 Task: Open Card Card0000000051 in Board Board0000000013 in Workspace WS0000000005 in Trello. Add Member Email0000000019 to Card Card0000000051 in Board Board0000000013 in Workspace WS0000000005 in Trello. Add Orange Label titled Label0000000051 to Card Card0000000051 in Board Board0000000013 in Workspace WS0000000005 in Trello. Add Checklist CL0000000051 to Card Card0000000051 in Board Board0000000013 in Workspace WS0000000005 in Trello. Add Dates with Start Date as Jun 01 2023 and Due Date as Jun 30 2023 to Card Card0000000051 in Board Board0000000013 in Workspace WS0000000005 in Trello
Action: Mouse moved to (532, 38)
Screenshot: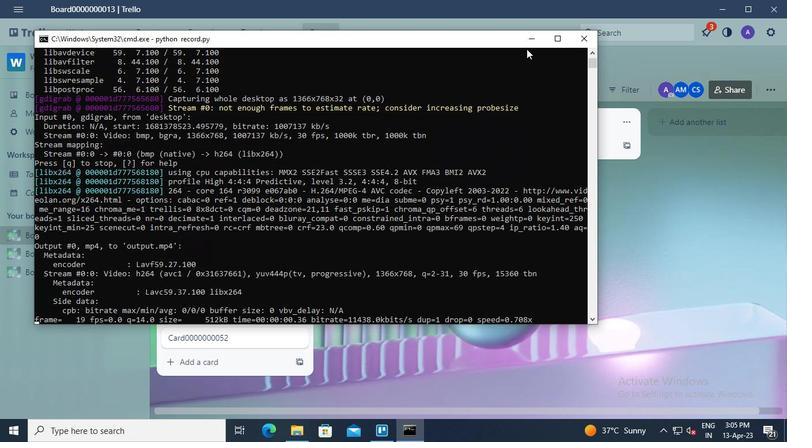 
Action: Mouse pressed left at (532, 38)
Screenshot: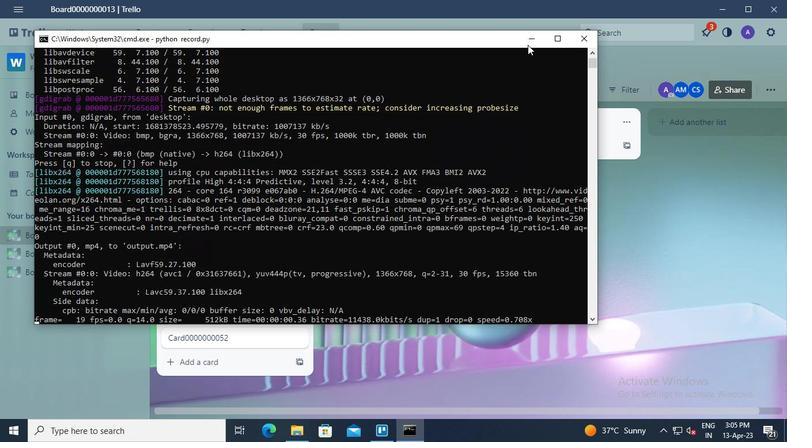 
Action: Mouse moved to (225, 318)
Screenshot: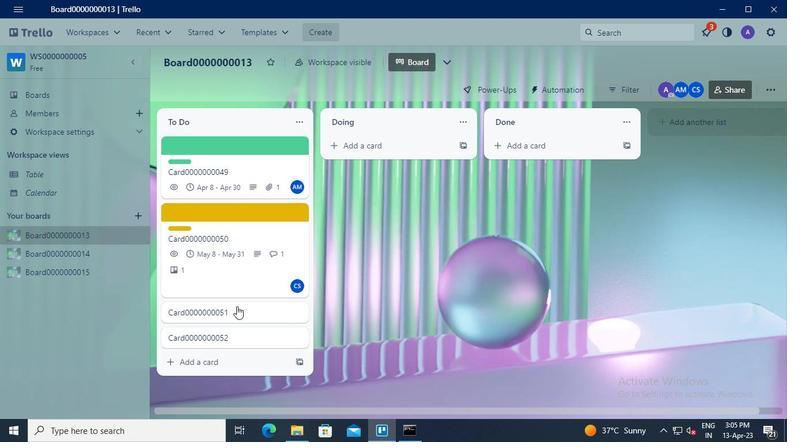 
Action: Mouse pressed left at (225, 318)
Screenshot: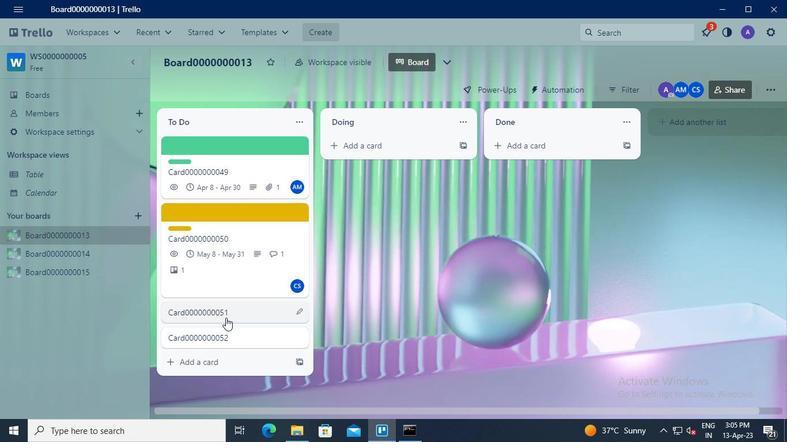 
Action: Mouse moved to (539, 149)
Screenshot: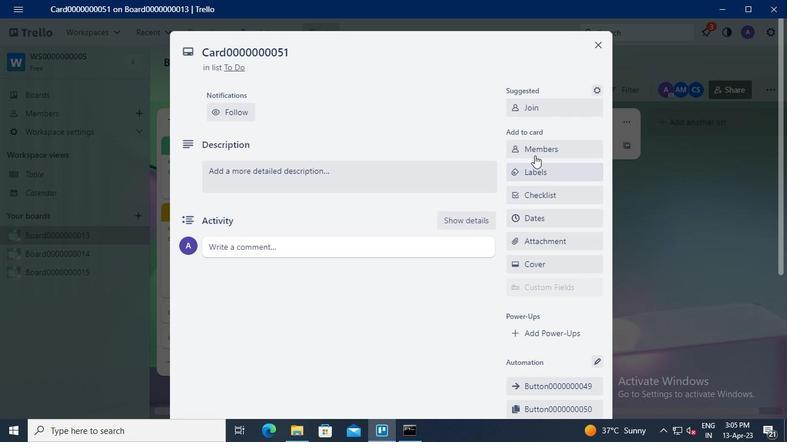 
Action: Mouse pressed left at (539, 149)
Screenshot: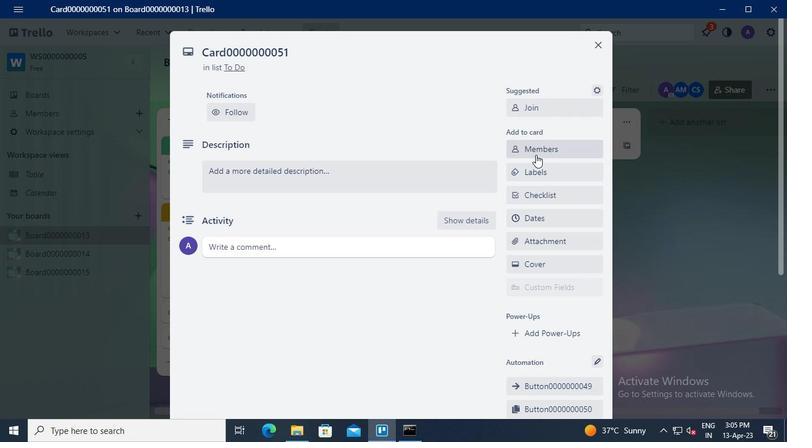 
Action: Mouse moved to (476, 121)
Screenshot: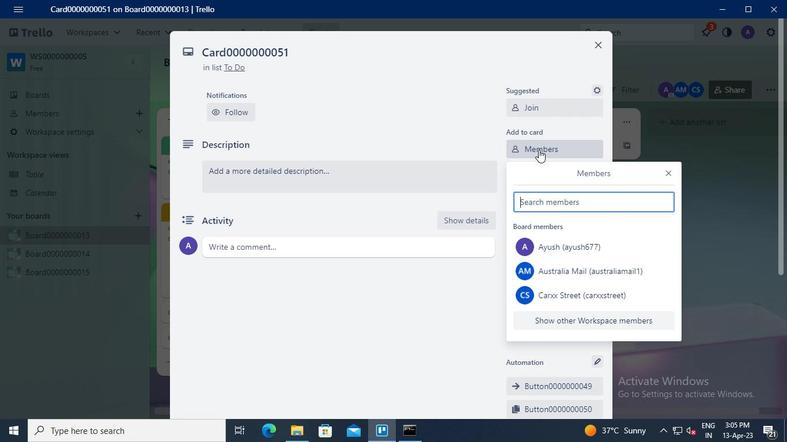 
Action: Keyboard Key.shift
Screenshot: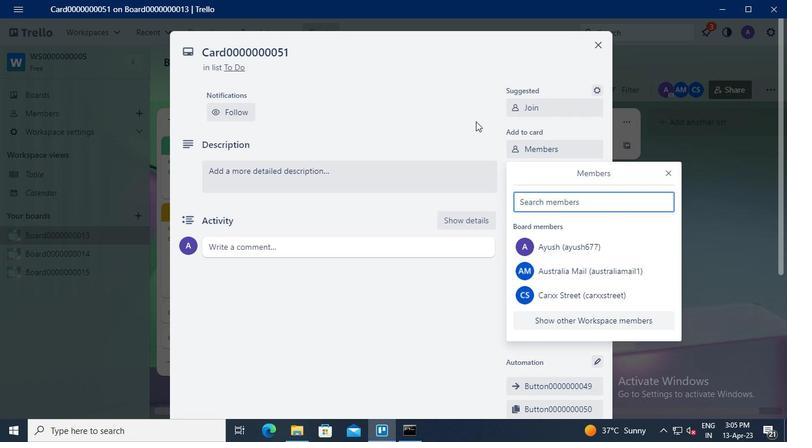 
Action: Keyboard P
Screenshot: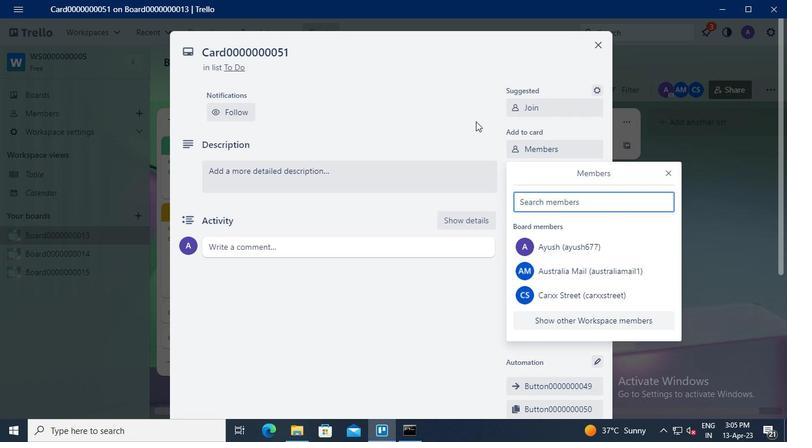 
Action: Keyboard a
Screenshot: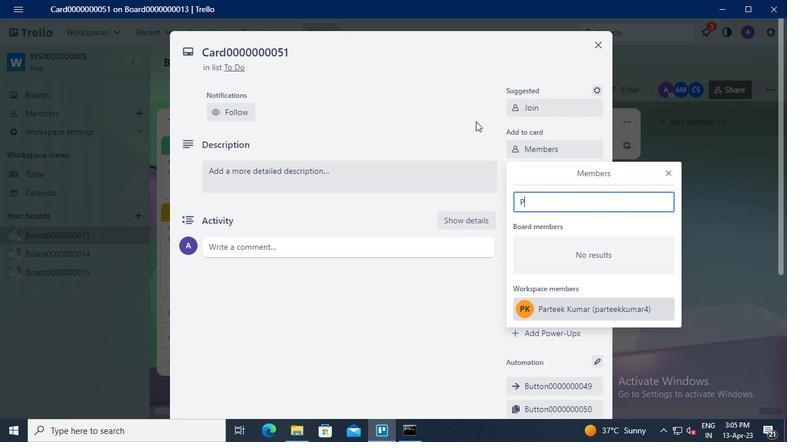 
Action: Keyboard r
Screenshot: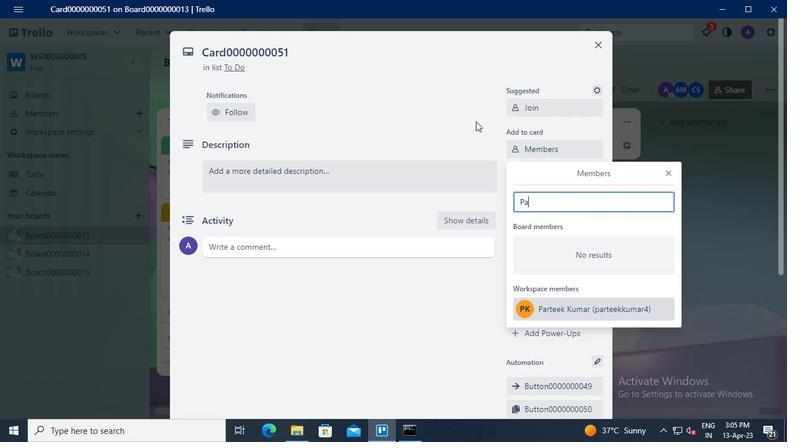 
Action: Keyboard t
Screenshot: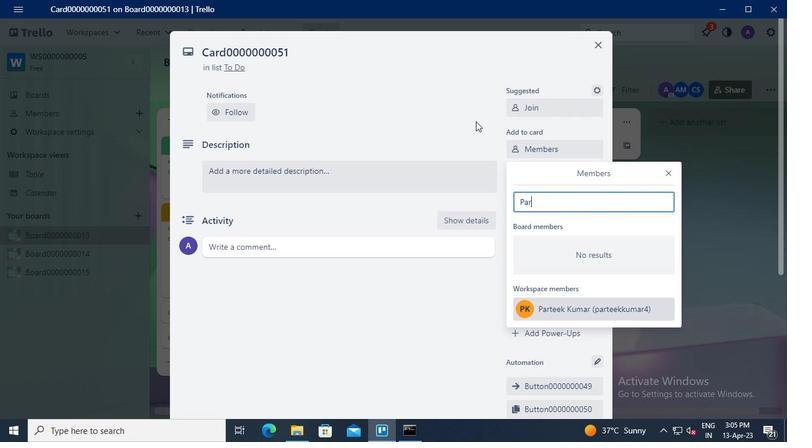 
Action: Keyboard e
Screenshot: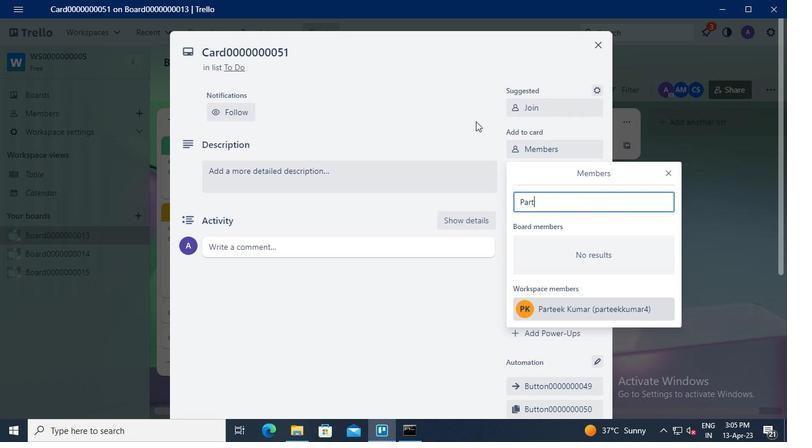 
Action: Keyboard e
Screenshot: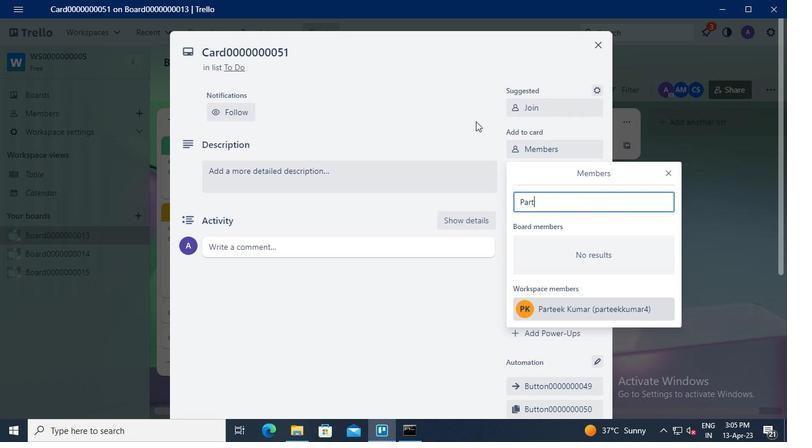 
Action: Keyboard k
Screenshot: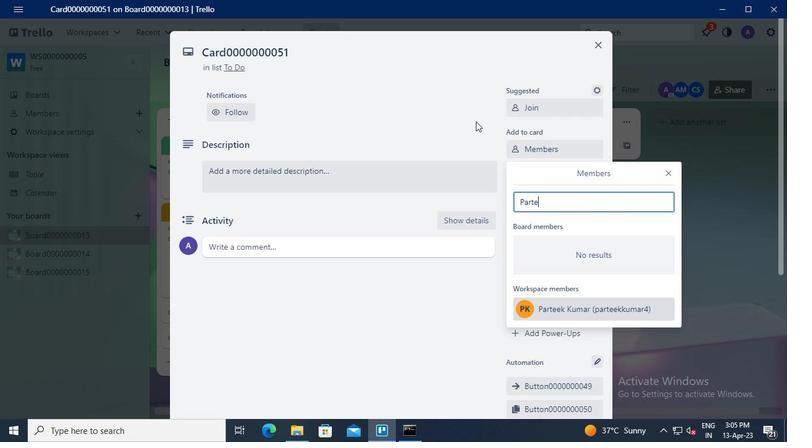 
Action: Mouse moved to (544, 306)
Screenshot: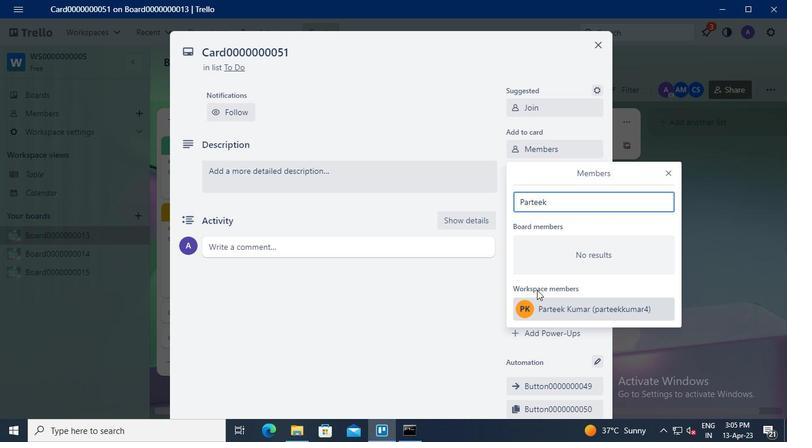 
Action: Mouse pressed left at (544, 306)
Screenshot: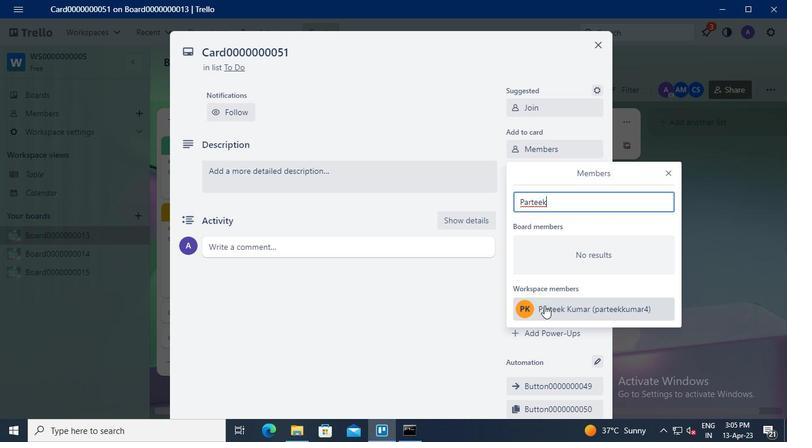 
Action: Mouse moved to (670, 171)
Screenshot: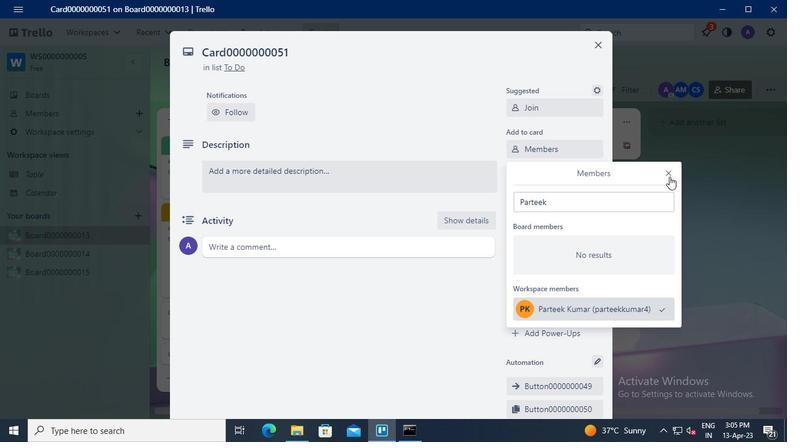 
Action: Mouse pressed left at (670, 171)
Screenshot: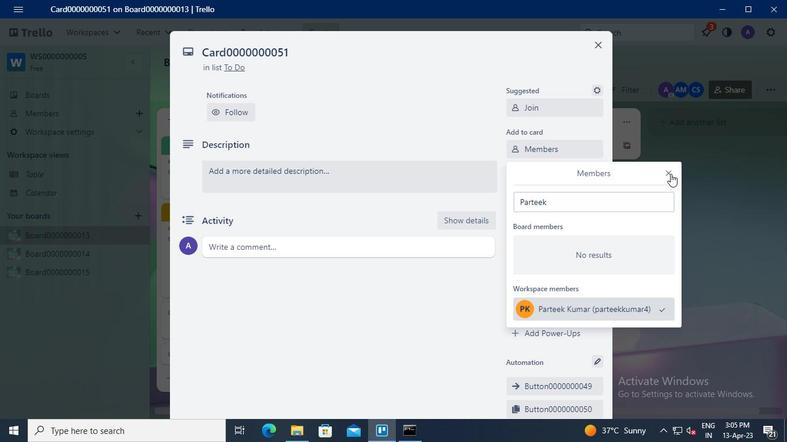 
Action: Mouse moved to (580, 169)
Screenshot: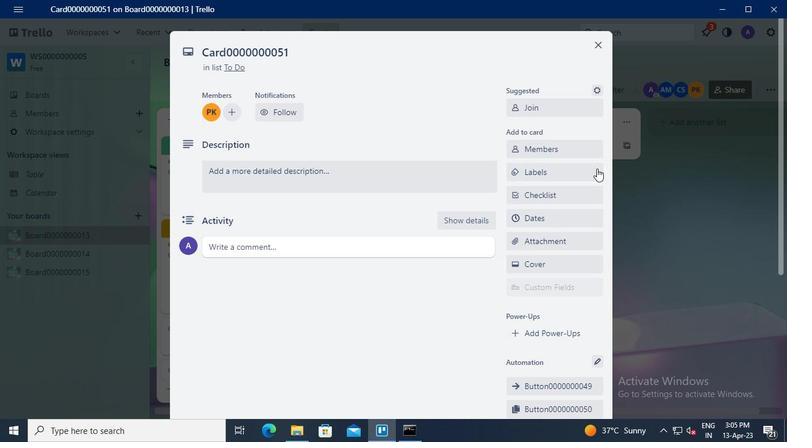 
Action: Mouse pressed left at (580, 169)
Screenshot: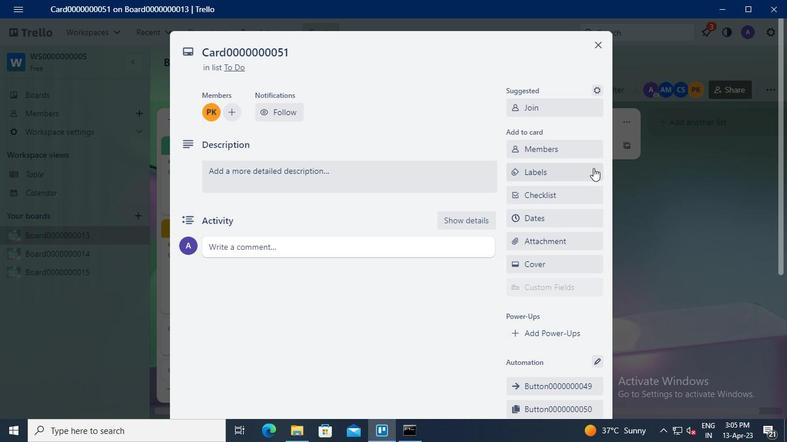 
Action: Mouse moved to (613, 301)
Screenshot: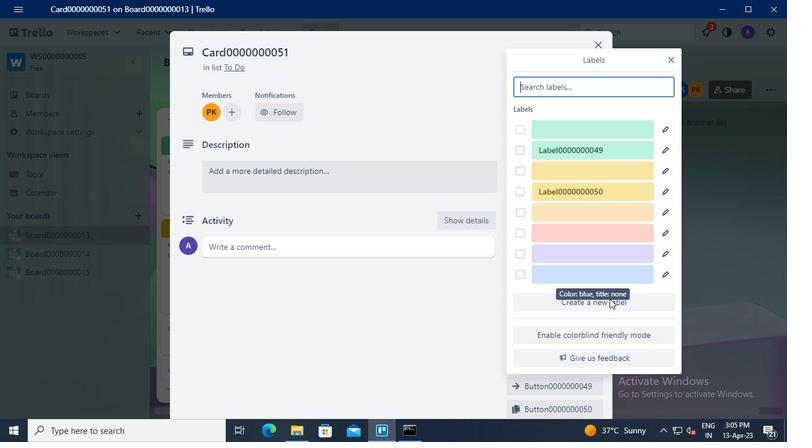 
Action: Mouse pressed left at (613, 301)
Screenshot: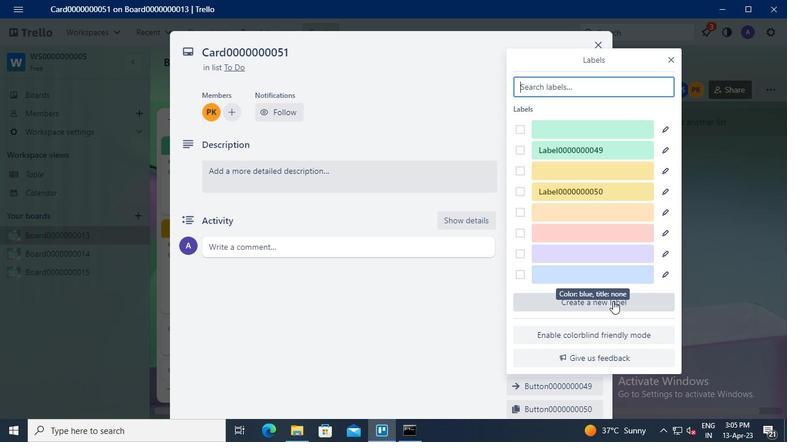 
Action: Mouse moved to (558, 170)
Screenshot: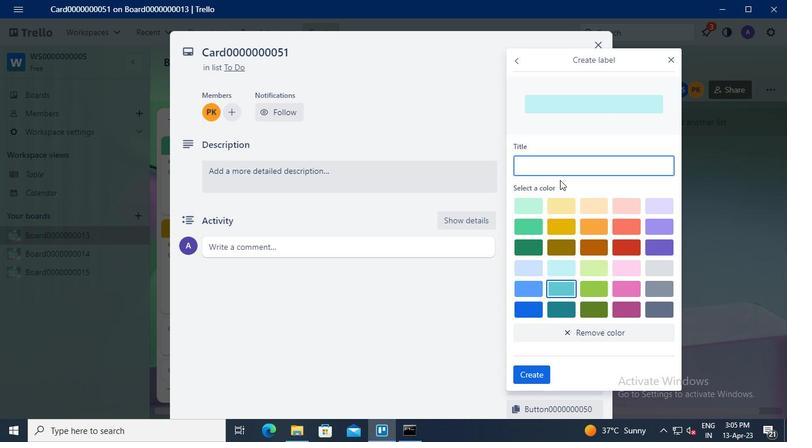 
Action: Mouse pressed left at (558, 170)
Screenshot: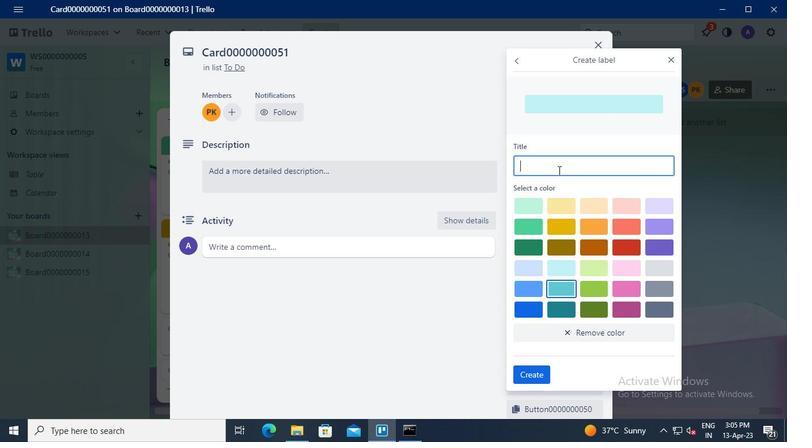 
Action: Keyboard Key.shift
Screenshot: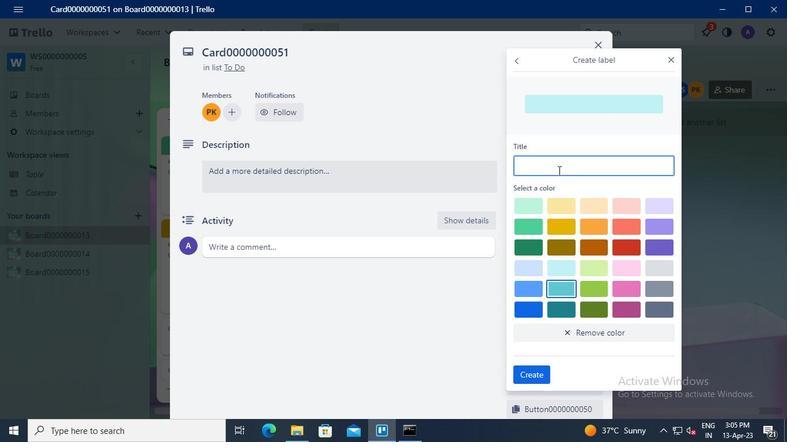 
Action: Keyboard L
Screenshot: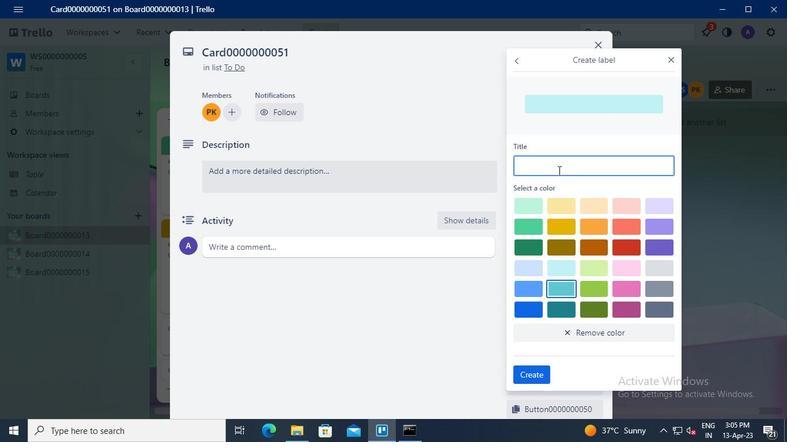 
Action: Keyboard a
Screenshot: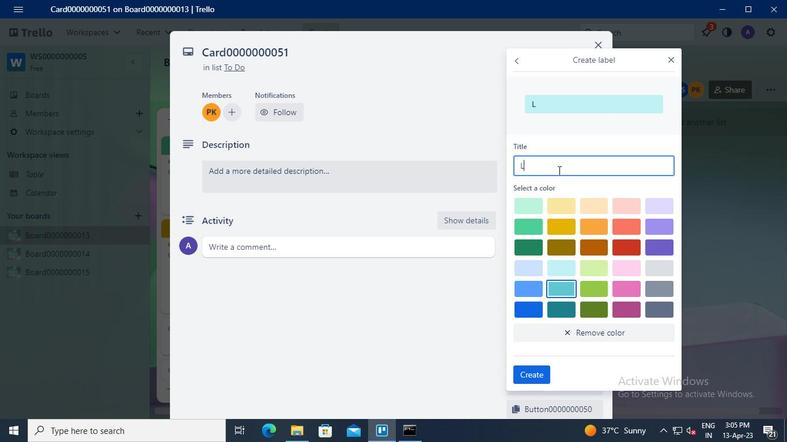 
Action: Keyboard b
Screenshot: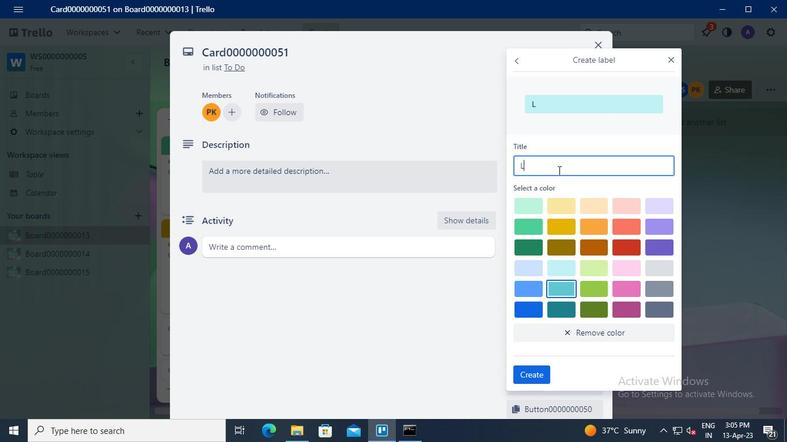 
Action: Keyboard e
Screenshot: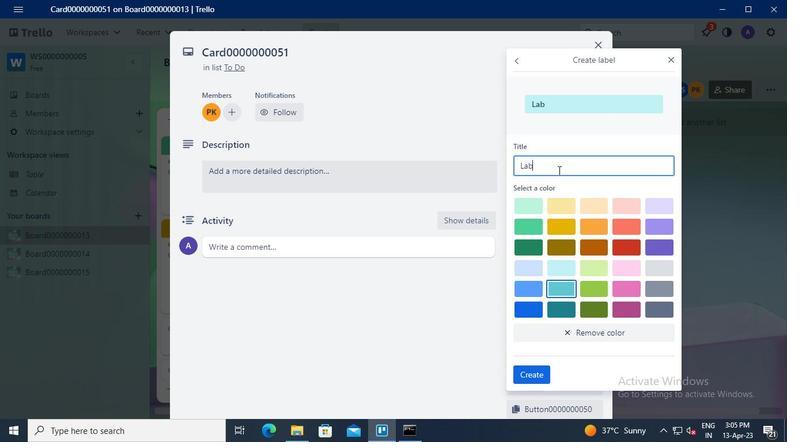 
Action: Keyboard l
Screenshot: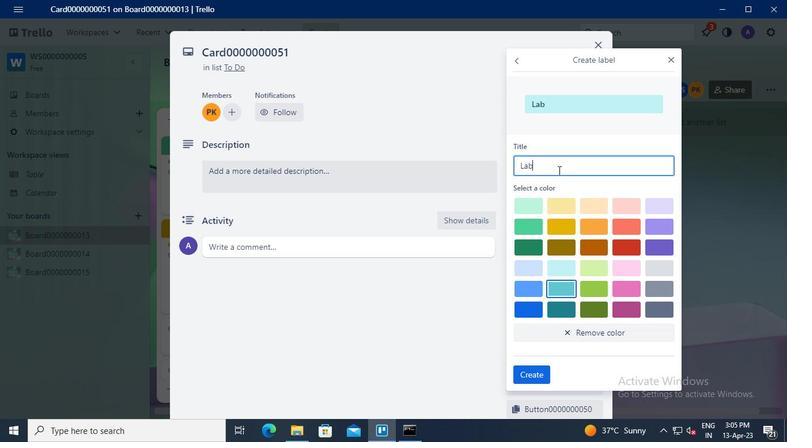 
Action: Keyboard <96>
Screenshot: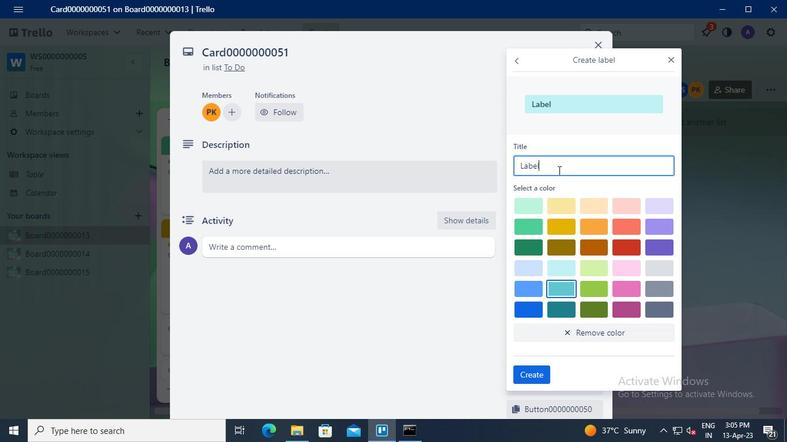 
Action: Keyboard <96>
Screenshot: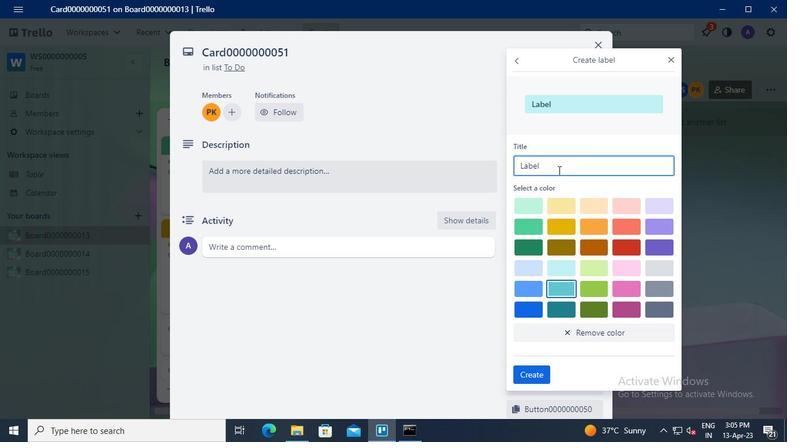 
Action: Keyboard <96>
Screenshot: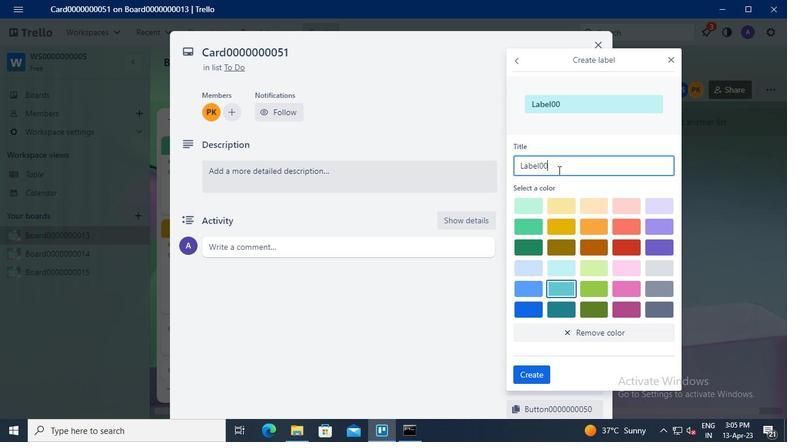 
Action: Keyboard <96>
Screenshot: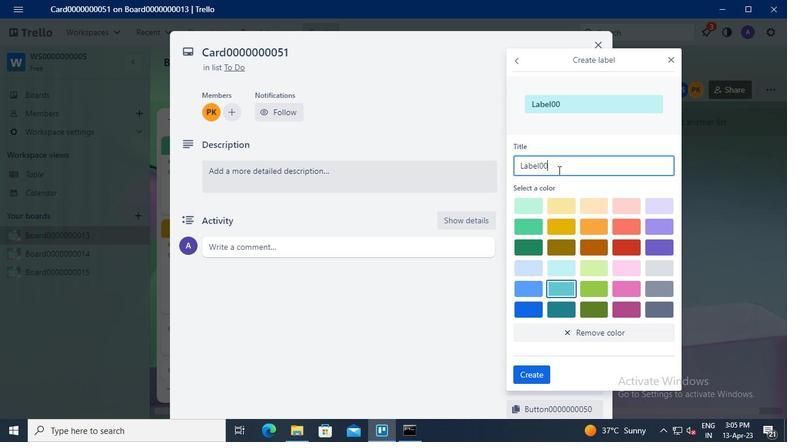 
Action: Keyboard <96>
Screenshot: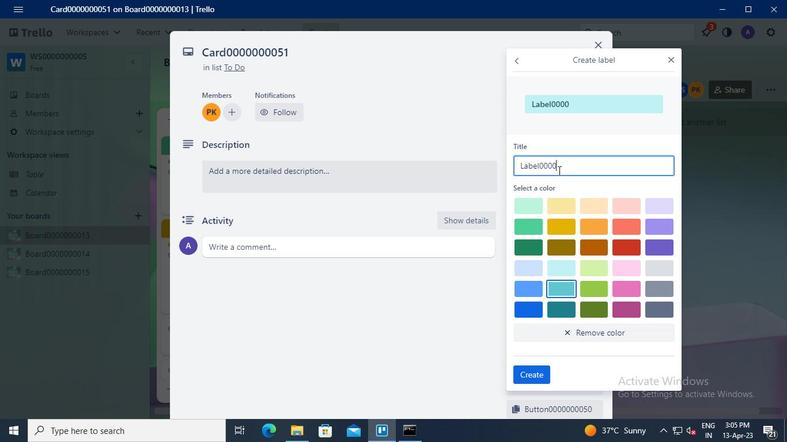 
Action: Keyboard <96>
Screenshot: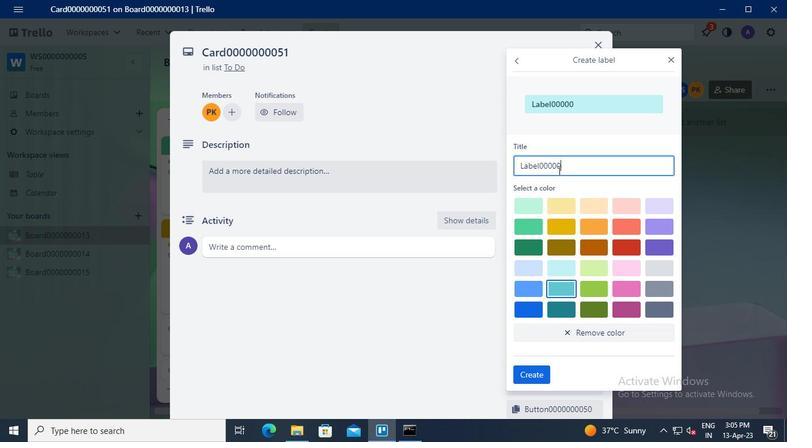 
Action: Keyboard <96>
Screenshot: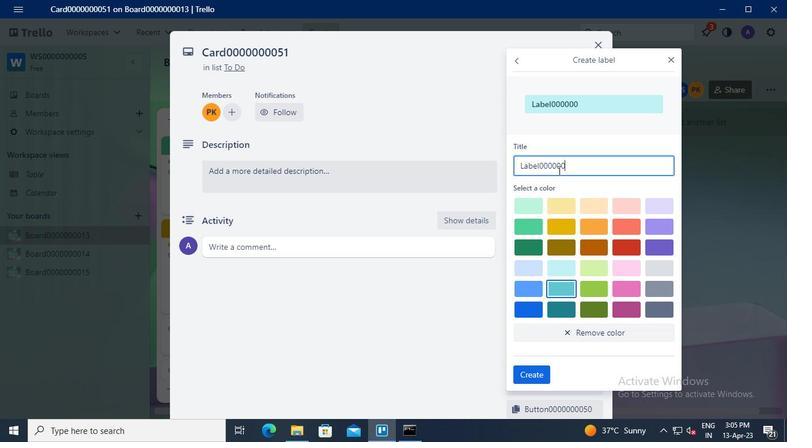 
Action: Keyboard <96>
Screenshot: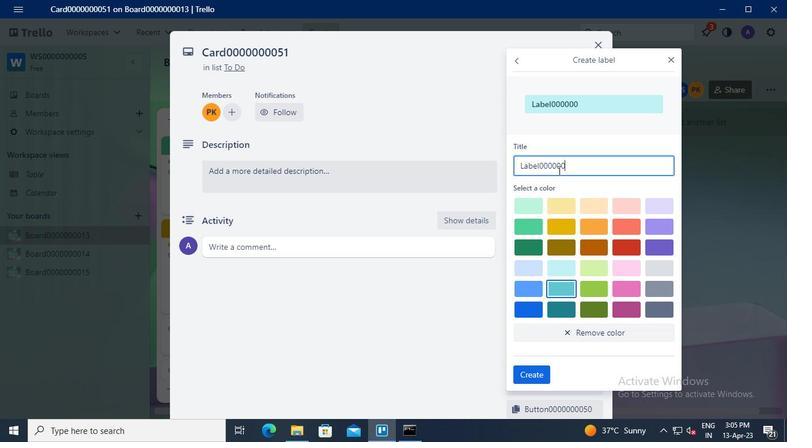 
Action: Keyboard <101>
Screenshot: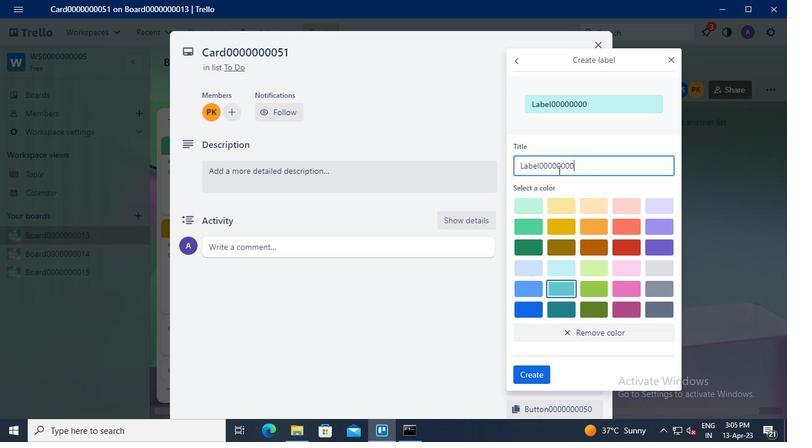 
Action: Keyboard <97>
Screenshot: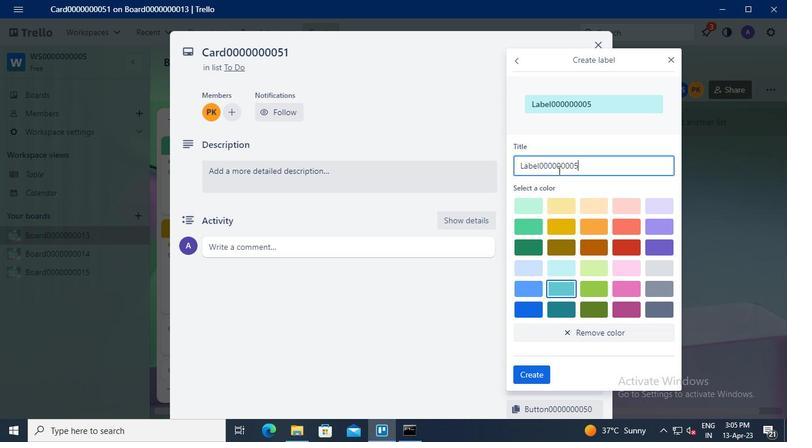 
Action: Mouse moved to (595, 225)
Screenshot: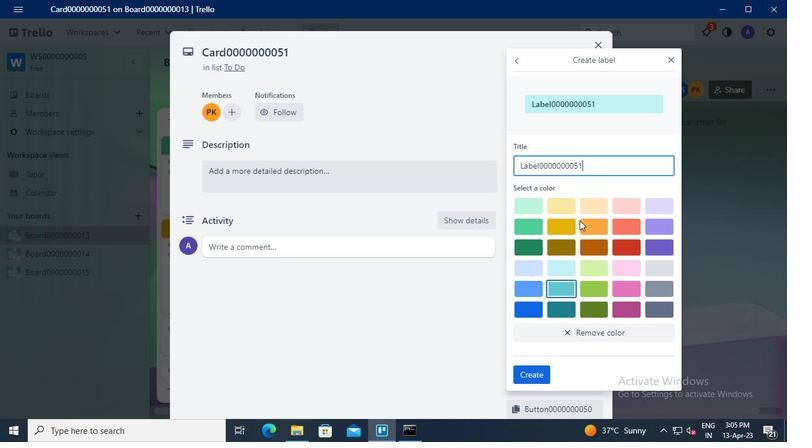 
Action: Mouse pressed left at (595, 225)
Screenshot: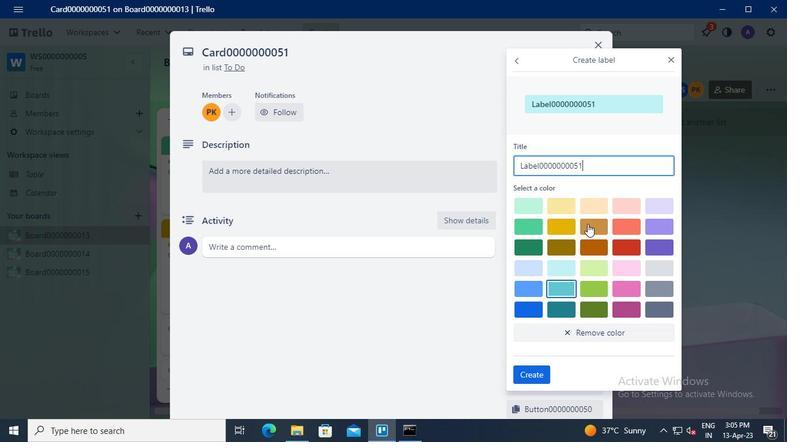
Action: Mouse moved to (538, 372)
Screenshot: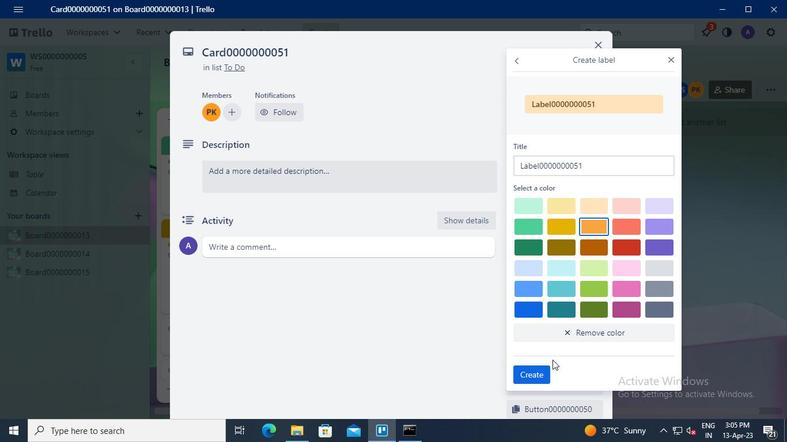 
Action: Mouse pressed left at (538, 372)
Screenshot: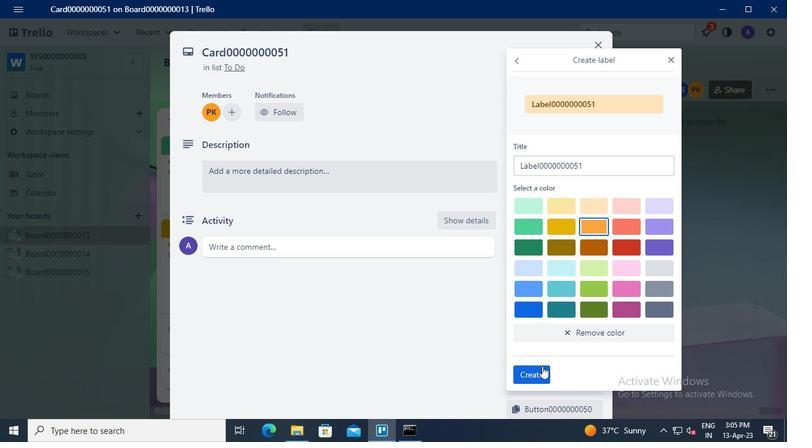 
Action: Mouse moved to (672, 61)
Screenshot: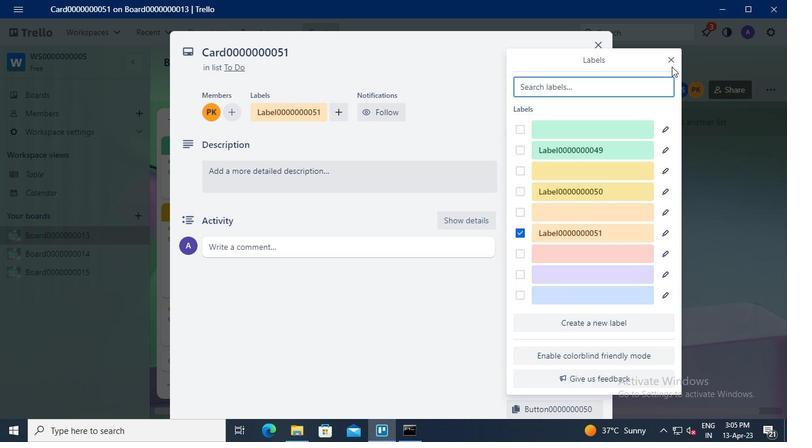 
Action: Mouse pressed left at (672, 61)
Screenshot: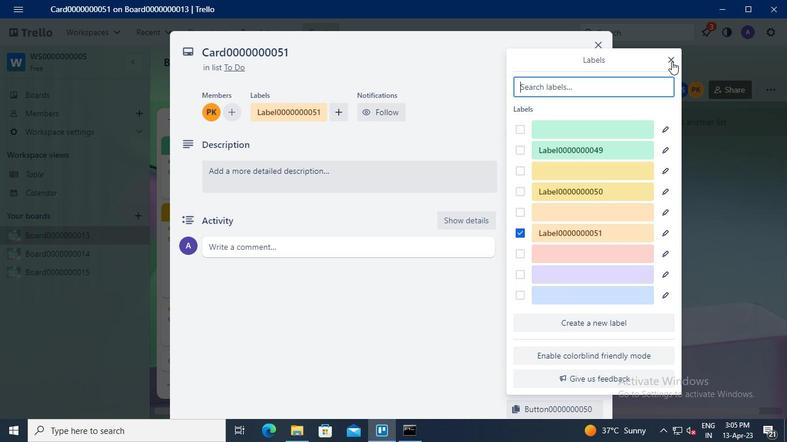 
Action: Mouse moved to (555, 191)
Screenshot: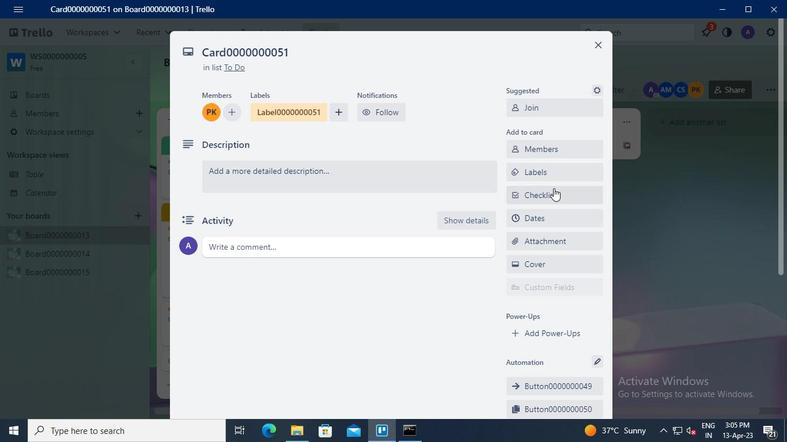 
Action: Mouse pressed left at (555, 191)
Screenshot: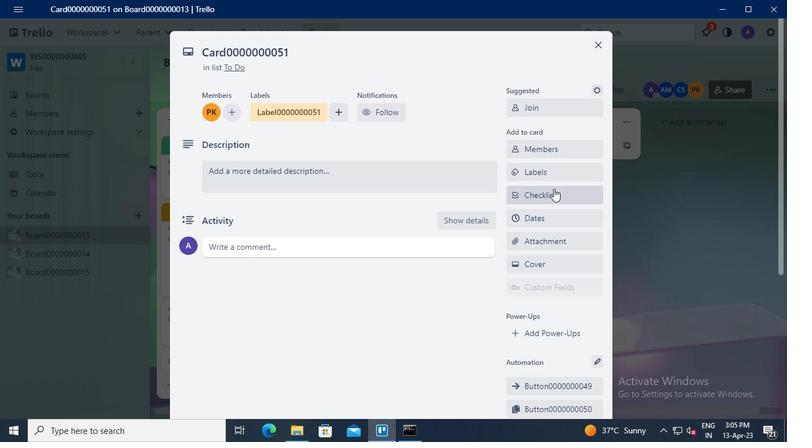 
Action: Keyboard Key.shift
Screenshot: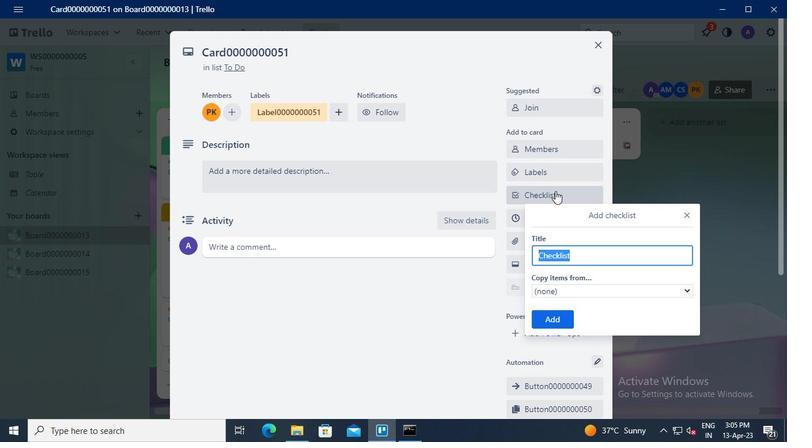 
Action: Keyboard C
Screenshot: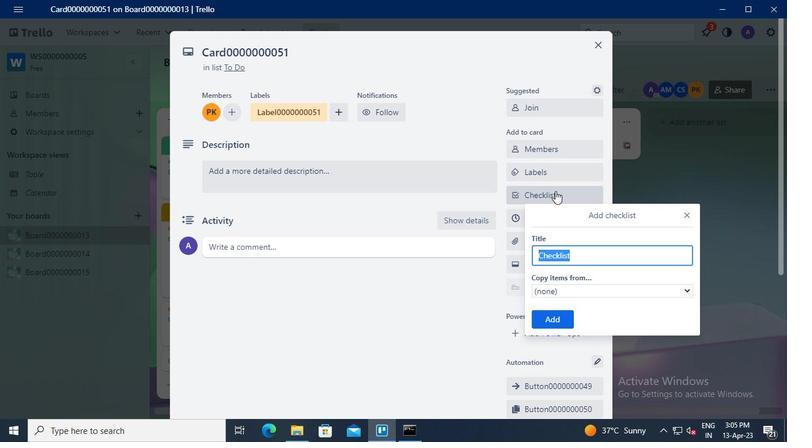 
Action: Keyboard L
Screenshot: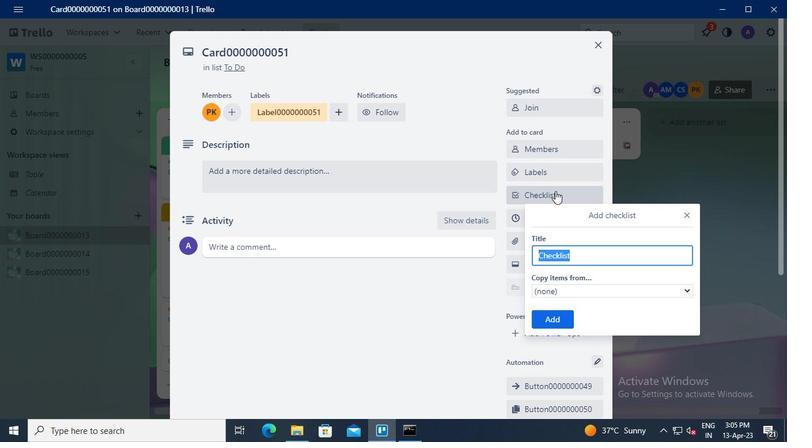 
Action: Keyboard <96>
Screenshot: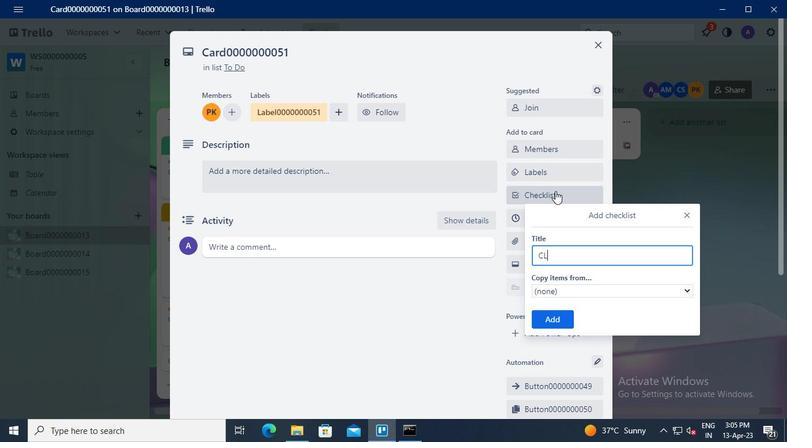 
Action: Keyboard <96>
Screenshot: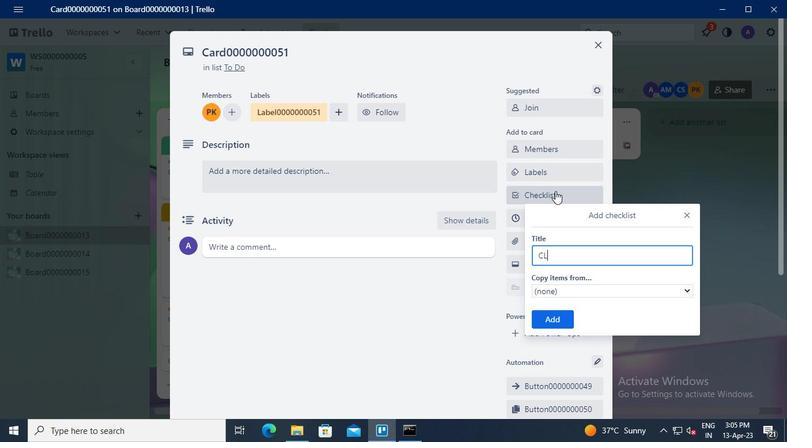 
Action: Keyboard <96>
Screenshot: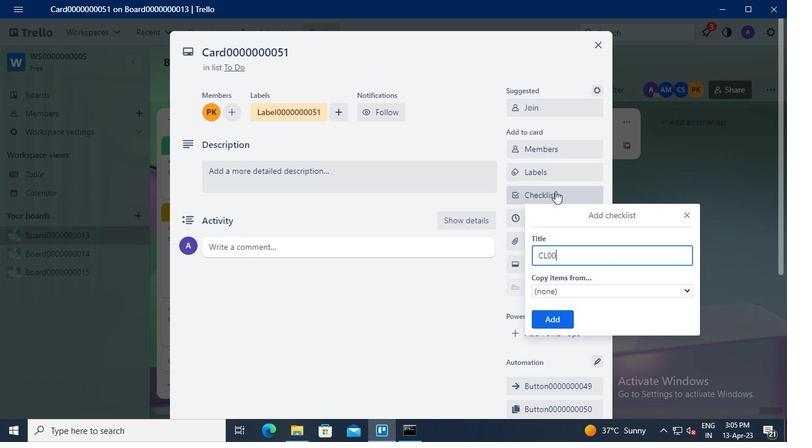 
Action: Keyboard <96>
Screenshot: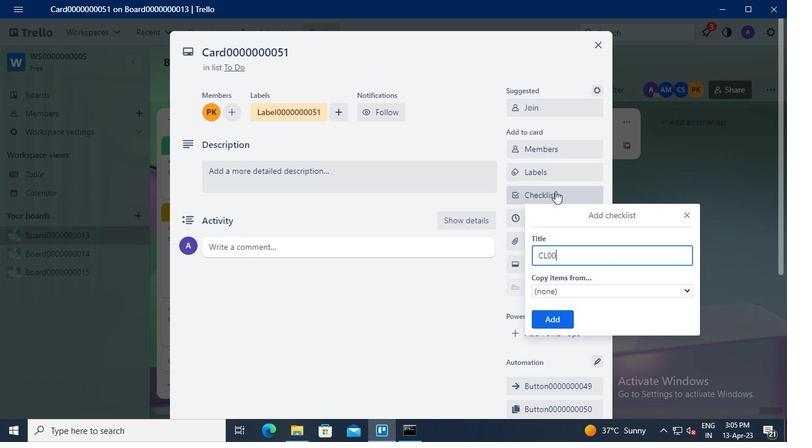 
Action: Keyboard <96>
Screenshot: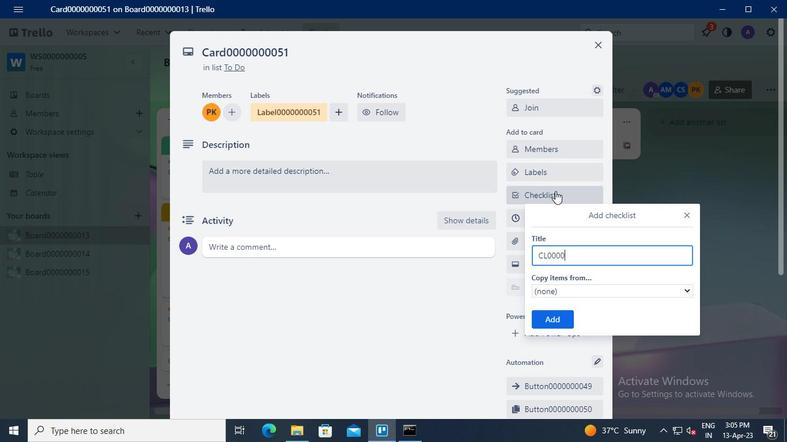 
Action: Keyboard <96>
Screenshot: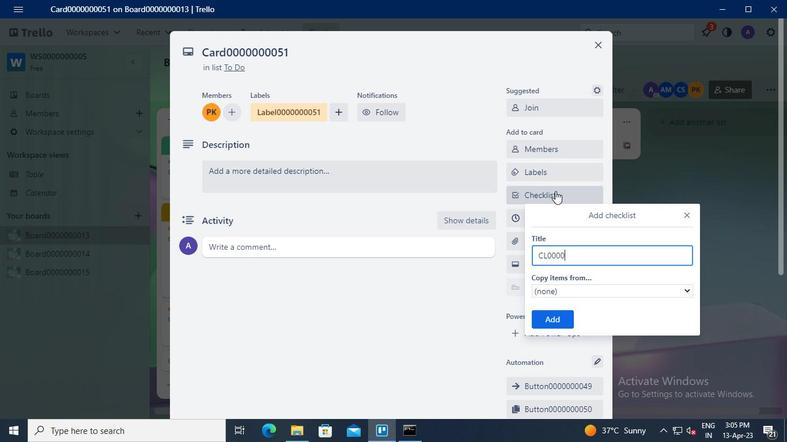 
Action: Keyboard <96>
Screenshot: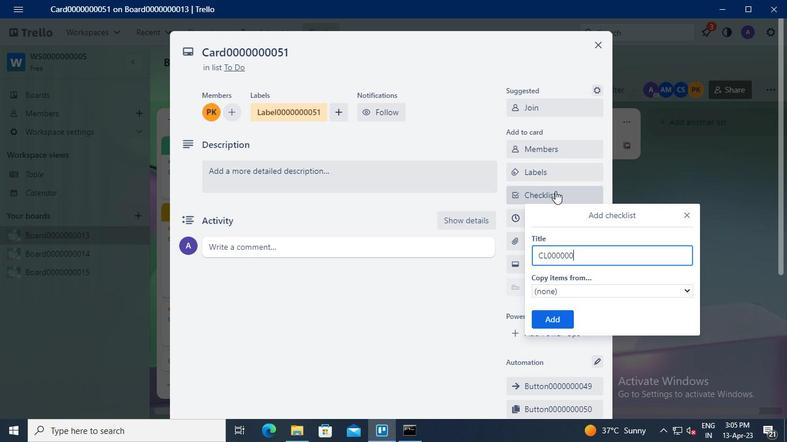 
Action: Keyboard <96>
Screenshot: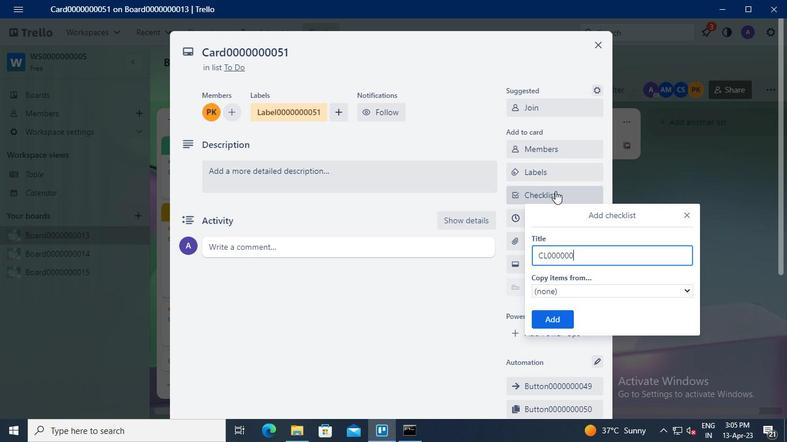 
Action: Keyboard <101>
Screenshot: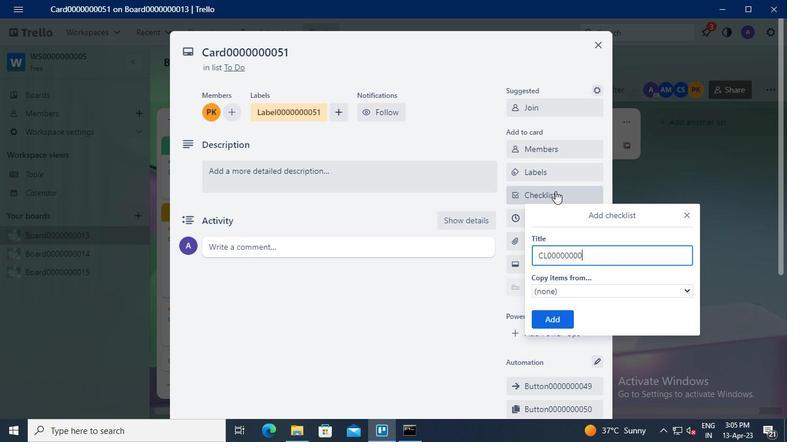 
Action: Keyboard <97>
Screenshot: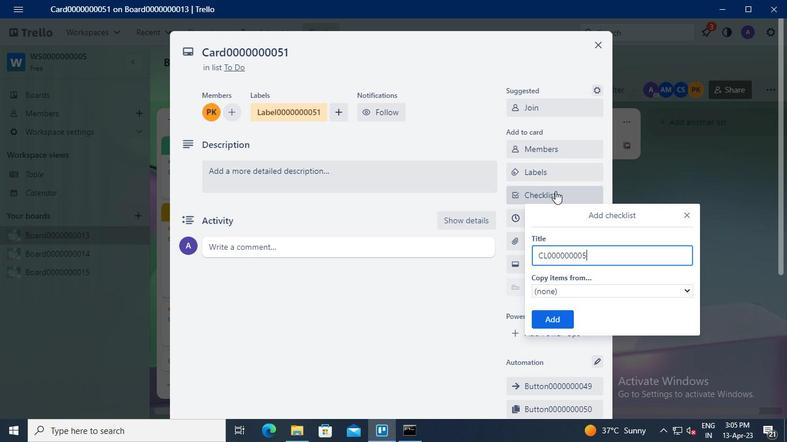 
Action: Mouse moved to (560, 317)
Screenshot: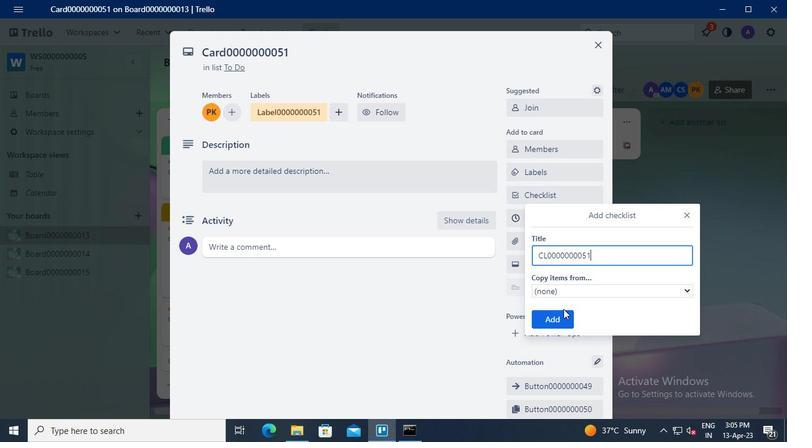 
Action: Mouse pressed left at (560, 317)
Screenshot: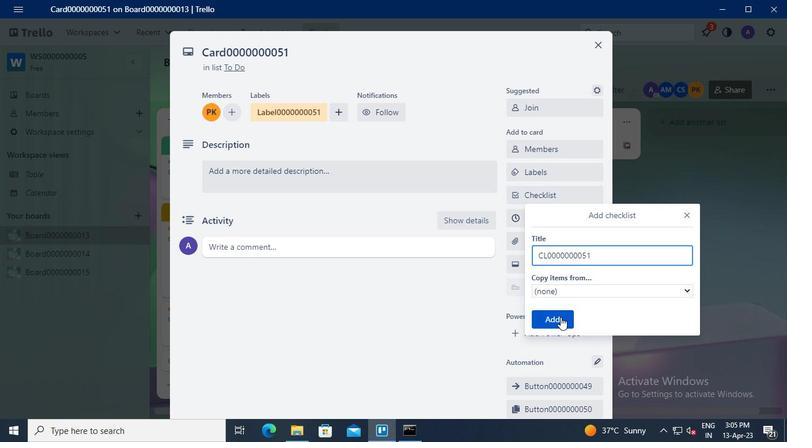 
Action: Mouse moved to (550, 221)
Screenshot: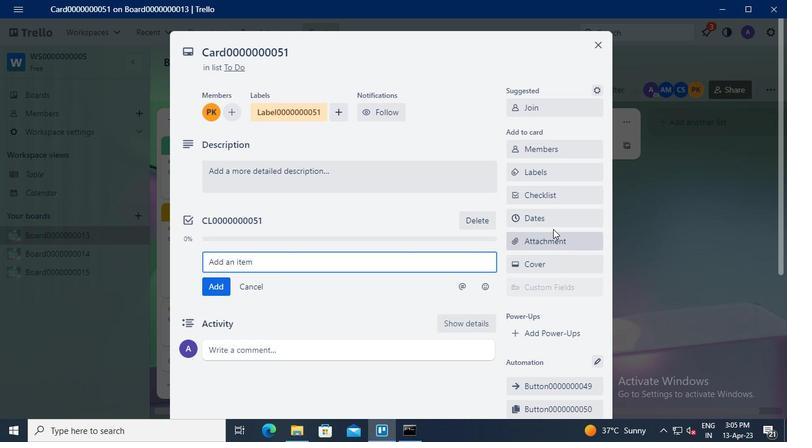 
Action: Mouse pressed left at (550, 221)
Screenshot: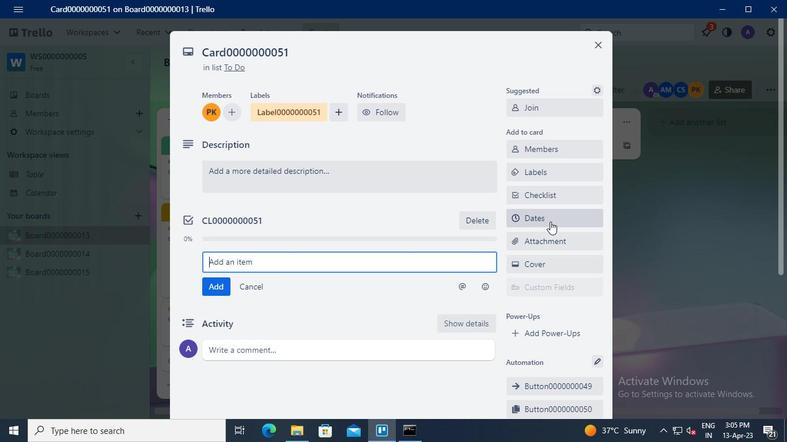 
Action: Mouse moved to (520, 266)
Screenshot: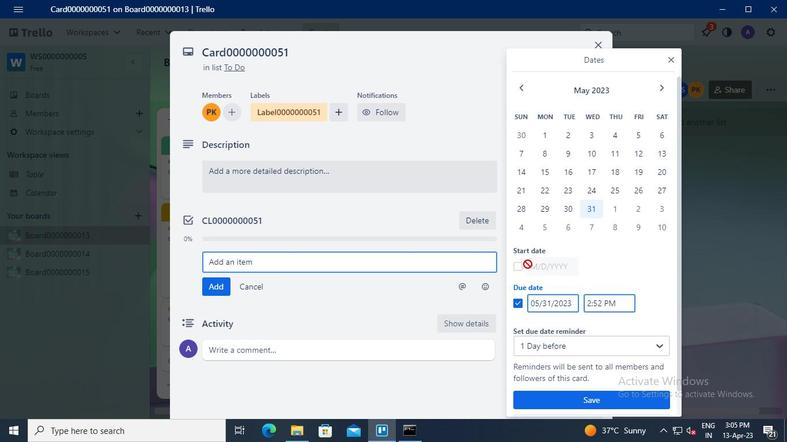 
Action: Mouse pressed left at (520, 266)
Screenshot: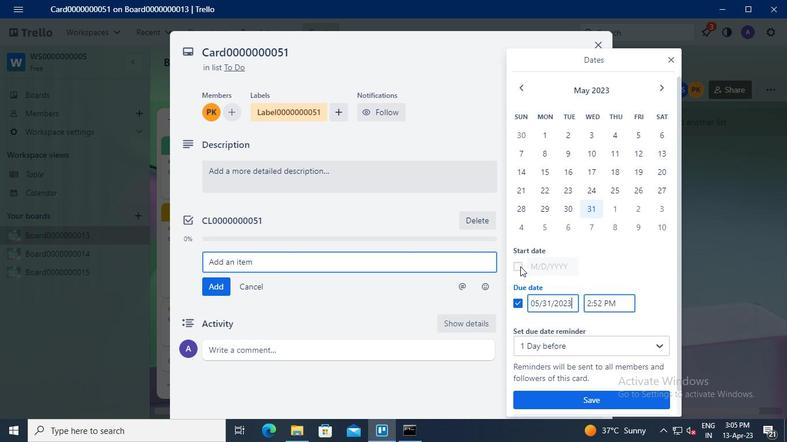 
Action: Mouse moved to (662, 87)
Screenshot: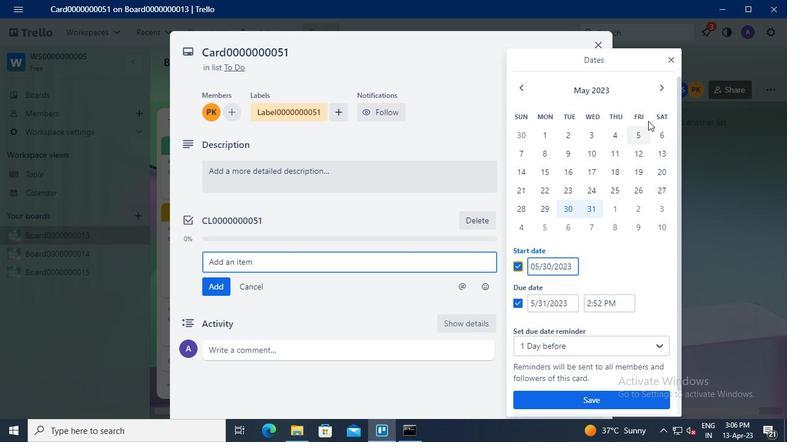 
Action: Mouse pressed left at (662, 87)
Screenshot: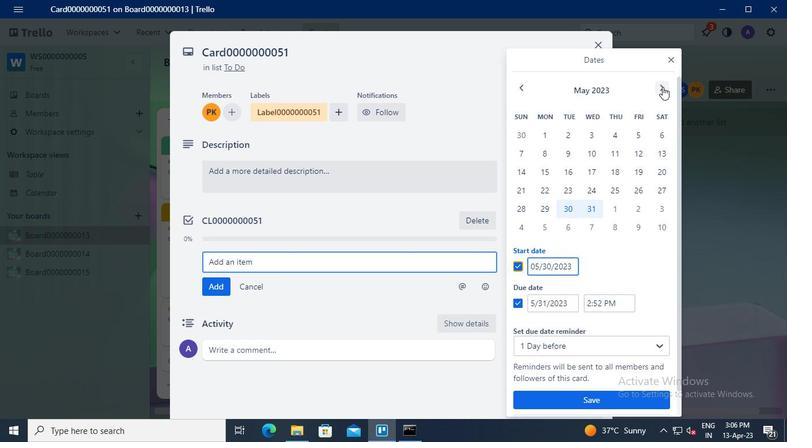 
Action: Mouse moved to (617, 134)
Screenshot: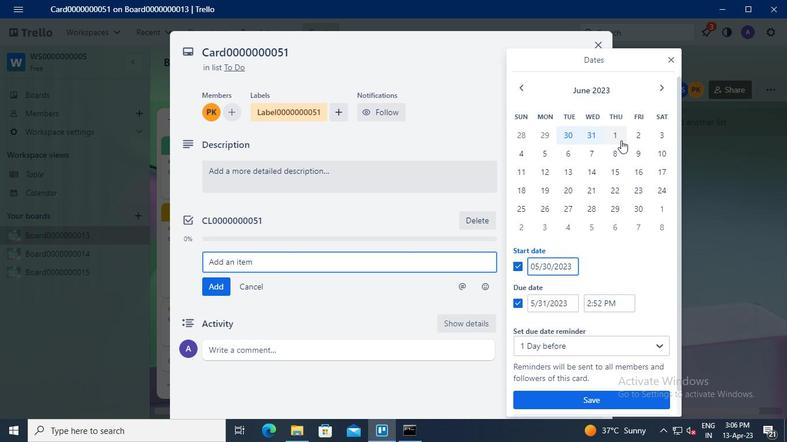 
Action: Mouse pressed left at (617, 134)
Screenshot: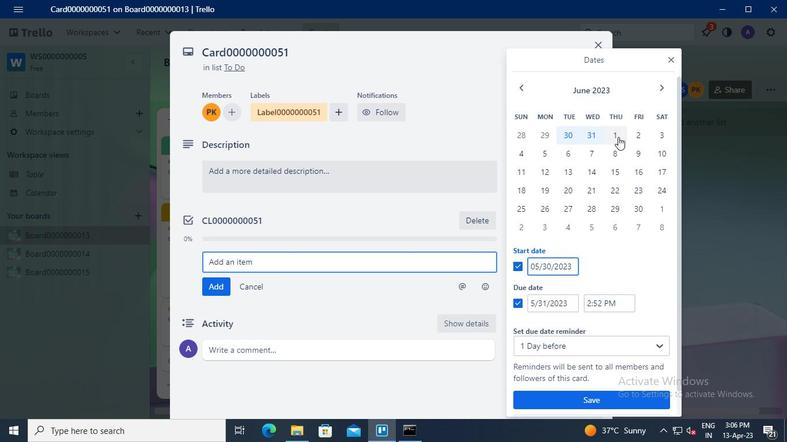 
Action: Mouse moved to (640, 204)
Screenshot: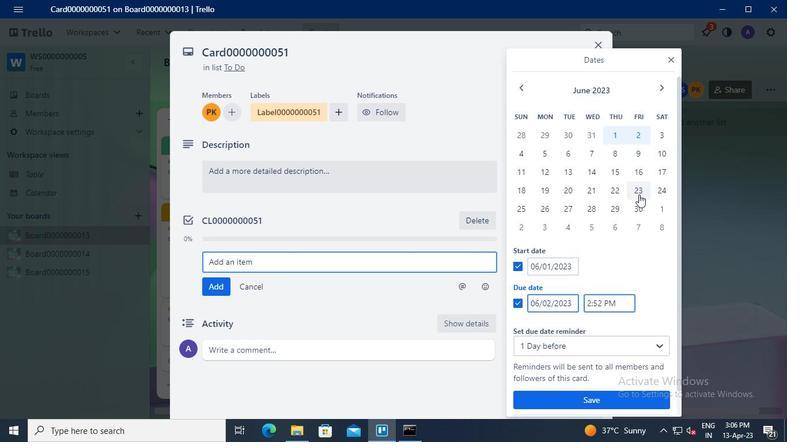 
Action: Mouse pressed left at (640, 204)
Screenshot: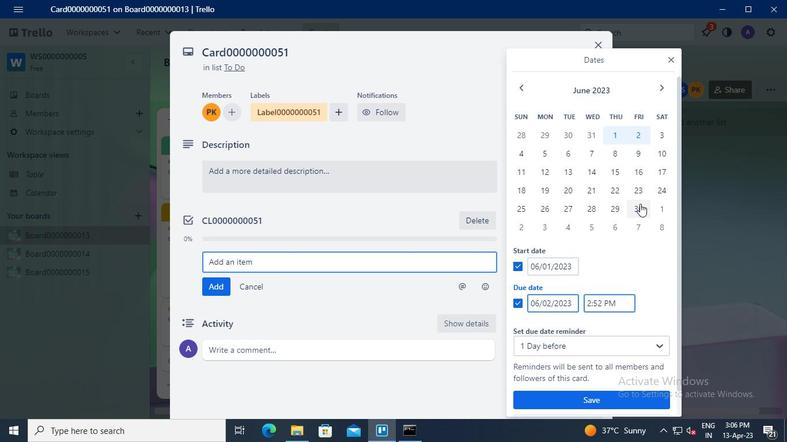 
Action: Mouse moved to (597, 396)
Screenshot: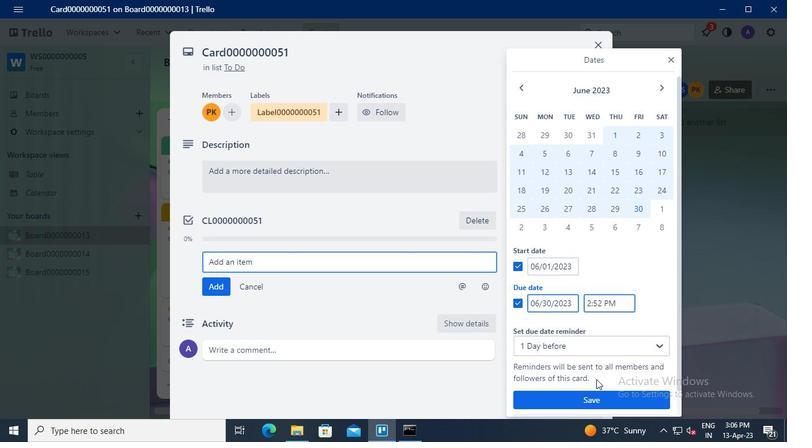 
Action: Mouse pressed left at (597, 396)
Screenshot: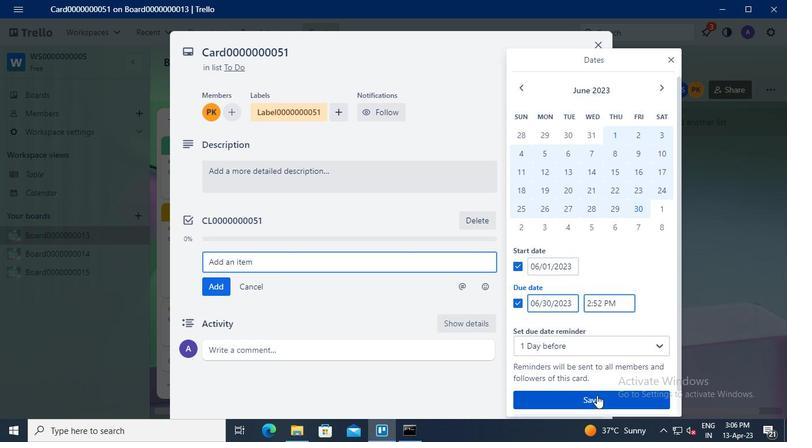
Action: Mouse moved to (413, 435)
Screenshot: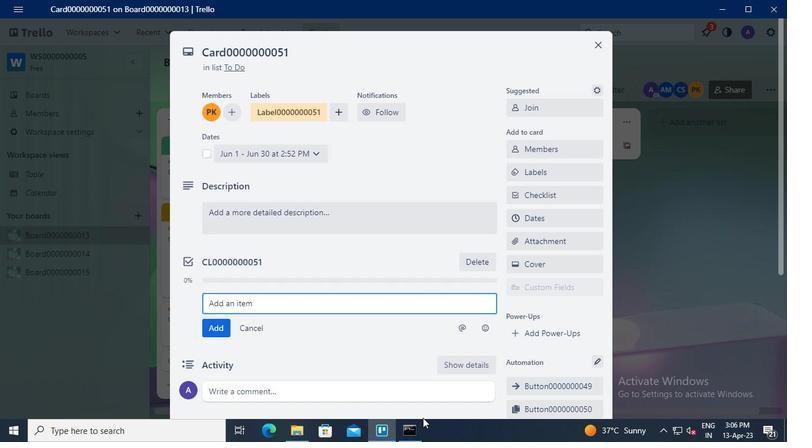 
Action: Mouse pressed left at (413, 435)
Screenshot: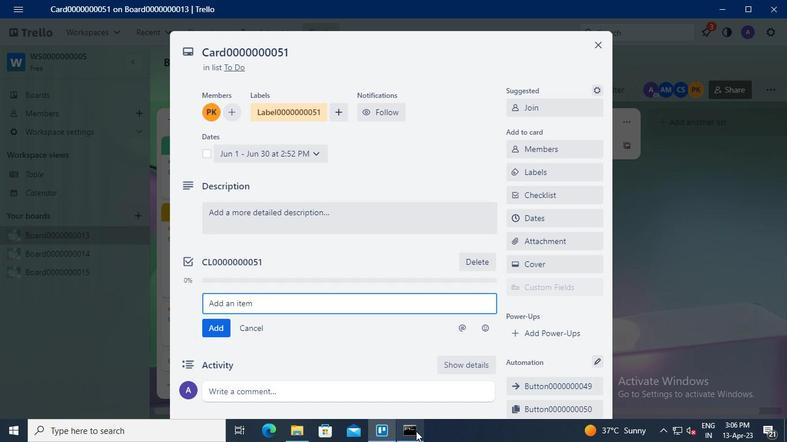
Action: Mouse moved to (583, 42)
Screenshot: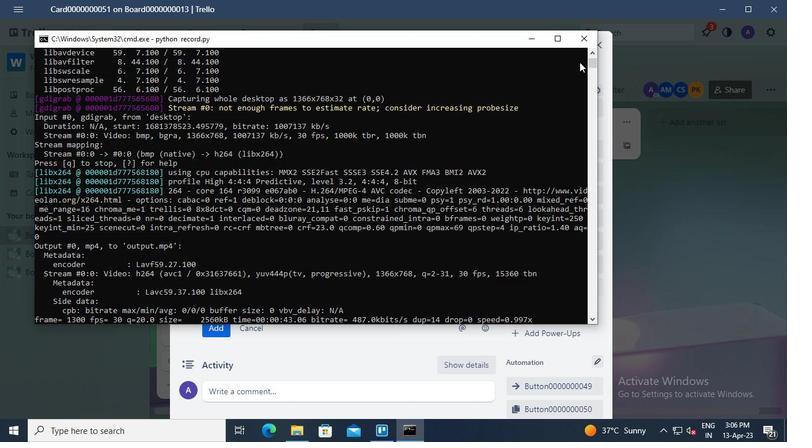 
Action: Mouse pressed left at (583, 42)
Screenshot: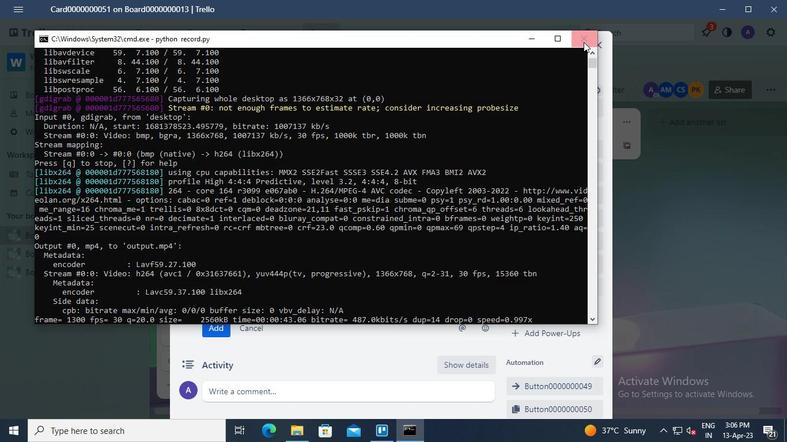 
